 Task: Create New Vendor with Vendor Name: ELEASE, Billing Address Line1: 65 Peachtree St., Billing Address Line2: Bolingbrook, Billing Address Line3: TX 77907
Action: Mouse moved to (161, 31)
Screenshot: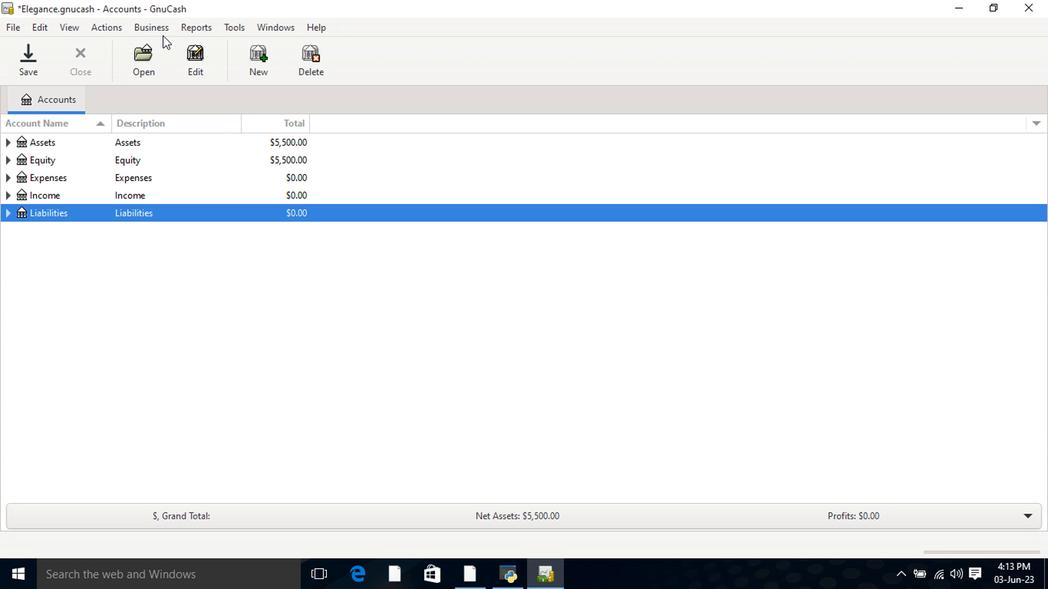 
Action: Mouse pressed left at (161, 31)
Screenshot: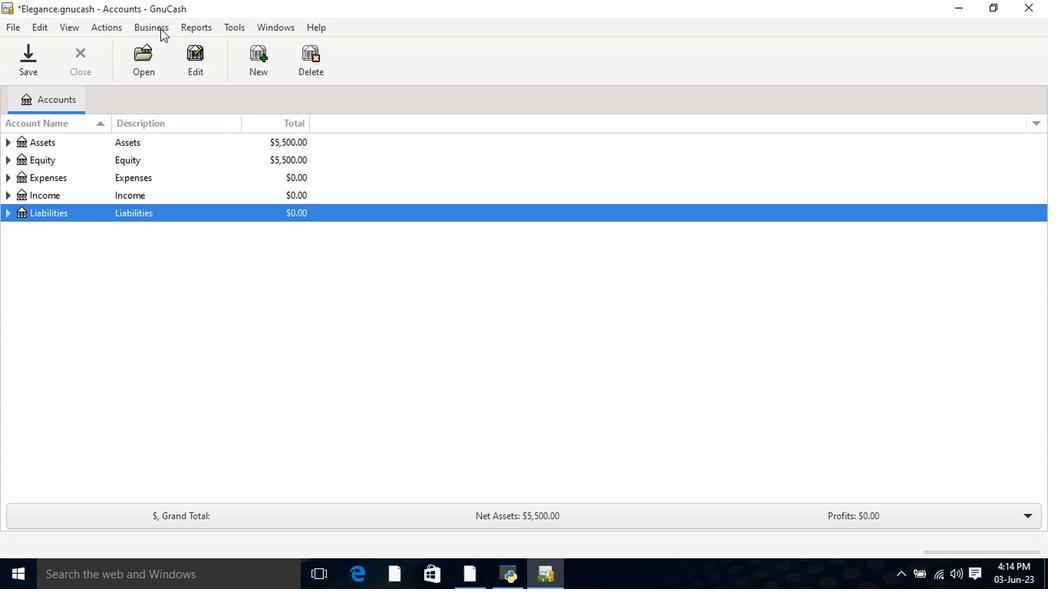 
Action: Mouse moved to (161, 65)
Screenshot: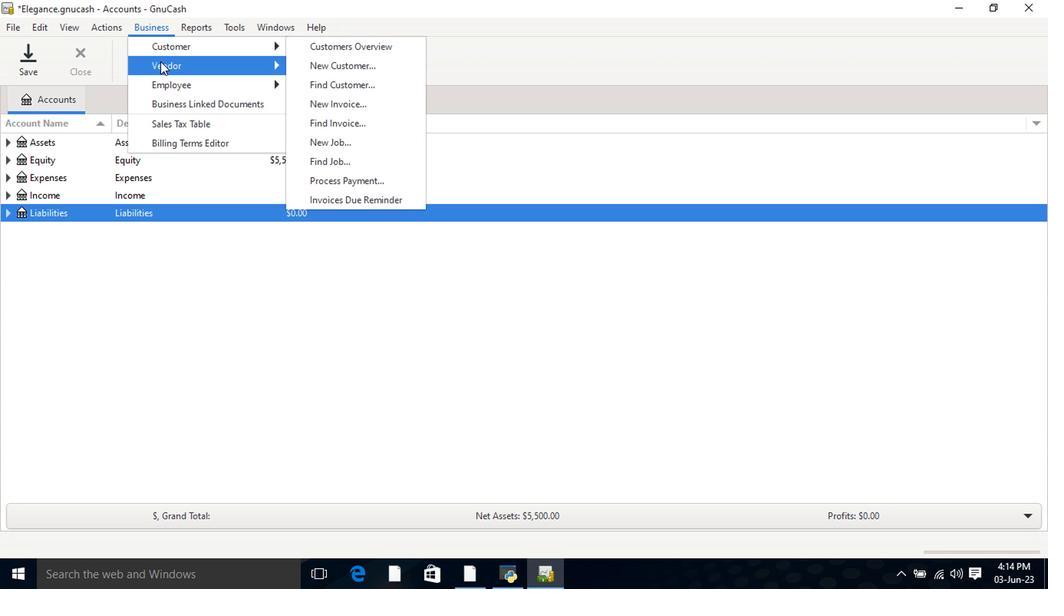 
Action: Mouse pressed left at (161, 65)
Screenshot: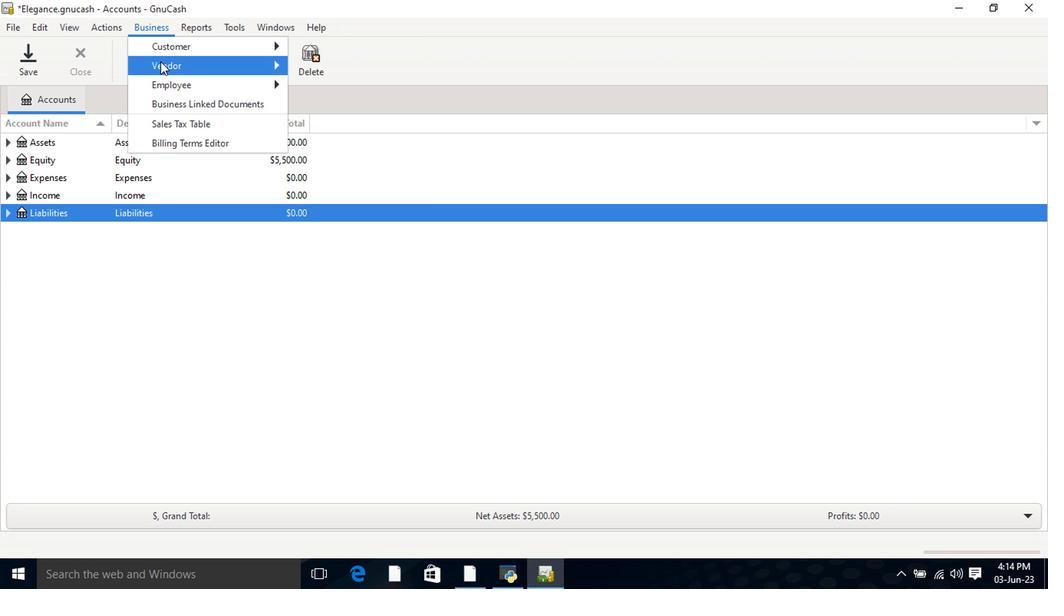 
Action: Mouse moved to (322, 89)
Screenshot: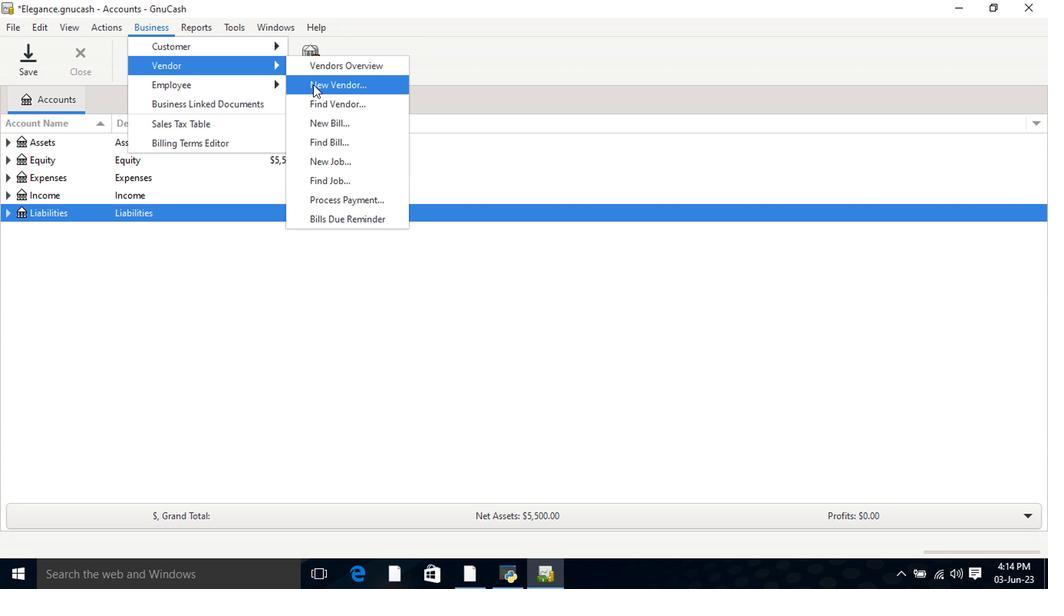 
Action: Mouse pressed left at (322, 89)
Screenshot: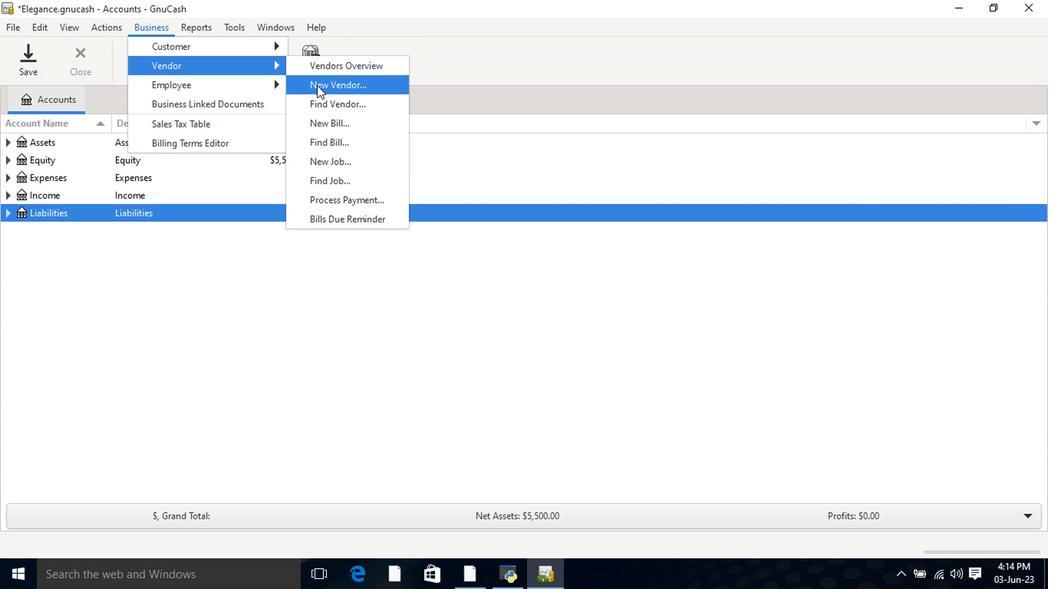 
Action: Mouse moved to (615, 178)
Screenshot: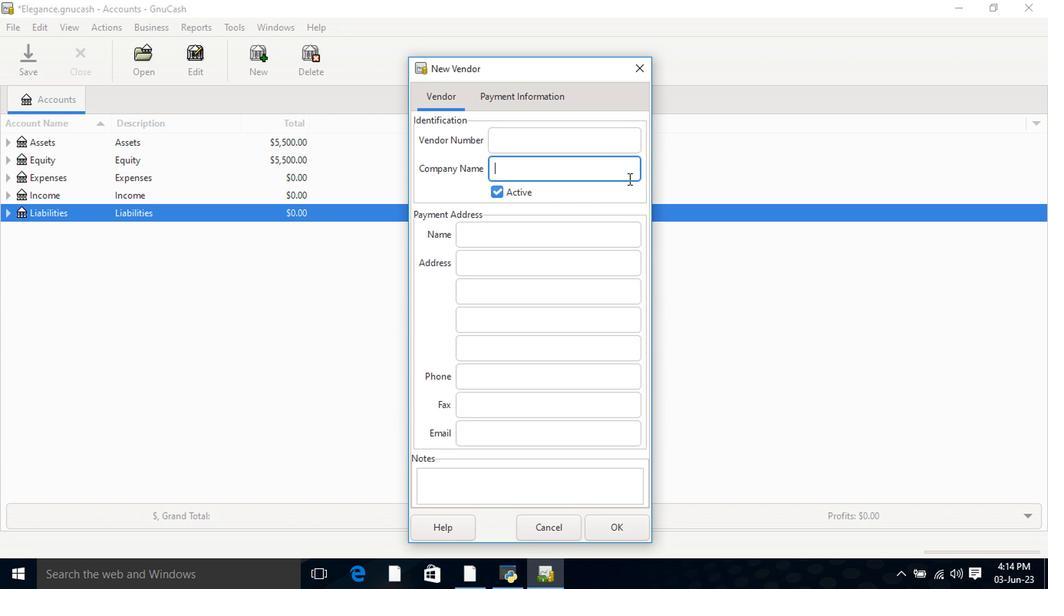 
Action: Key pressed <Key.shift><Key.shift>ELEASE<Key.tab><Key.tab><Key.tab>65<Key.space><Key.shift>Peachtree<Key.space><Key.shift>St.<Key.tab><Key.shift>Bolingbrook<Key.tab><Key.shift>TX<Key.space>77907<Key.tab><Key.tab>
Screenshot: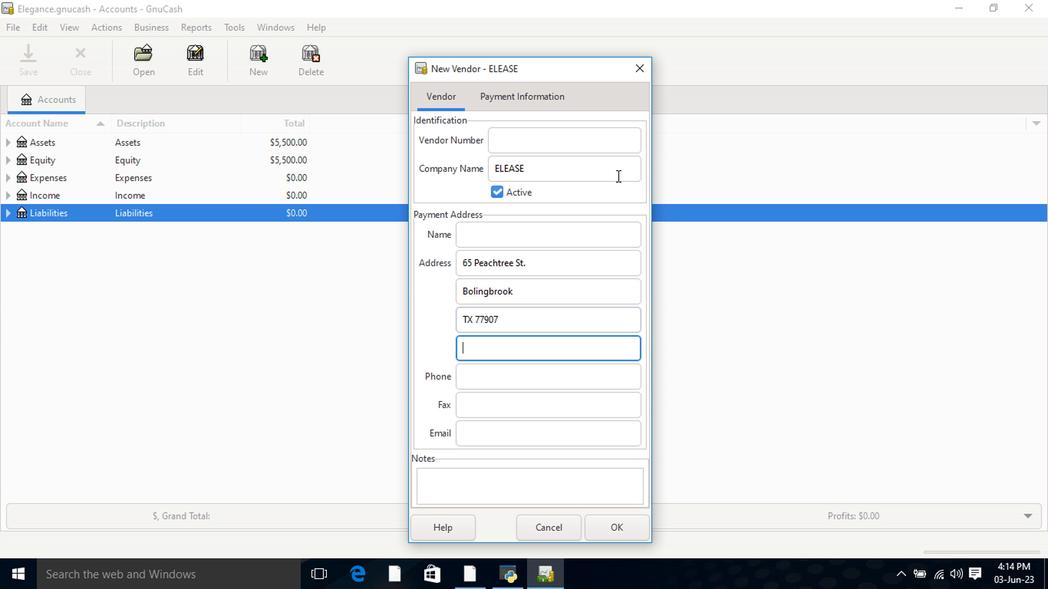 
Action: Mouse moved to (530, 104)
Screenshot: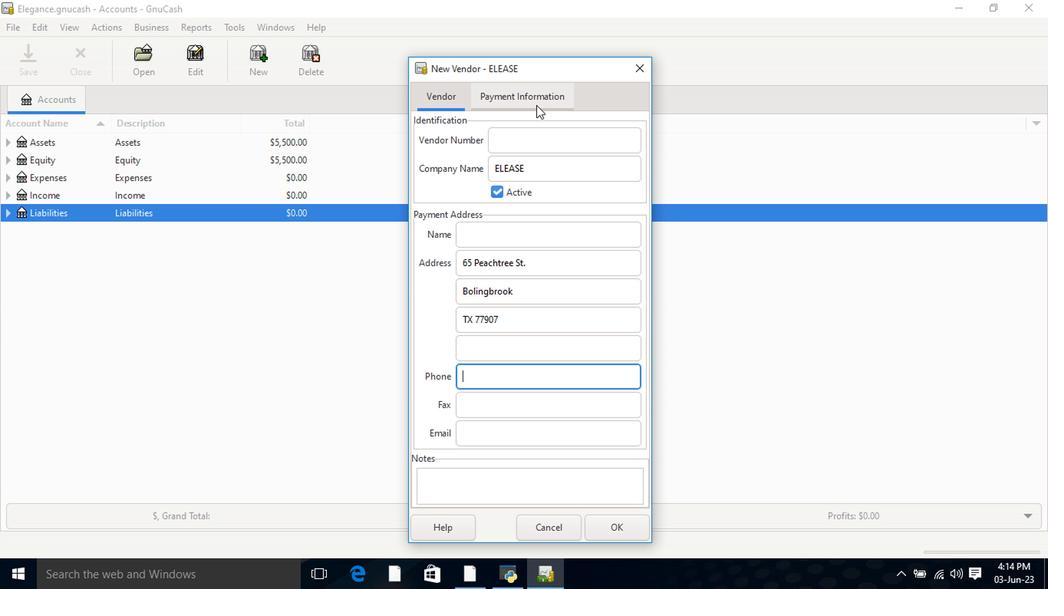 
Action: Mouse pressed left at (530, 104)
Screenshot: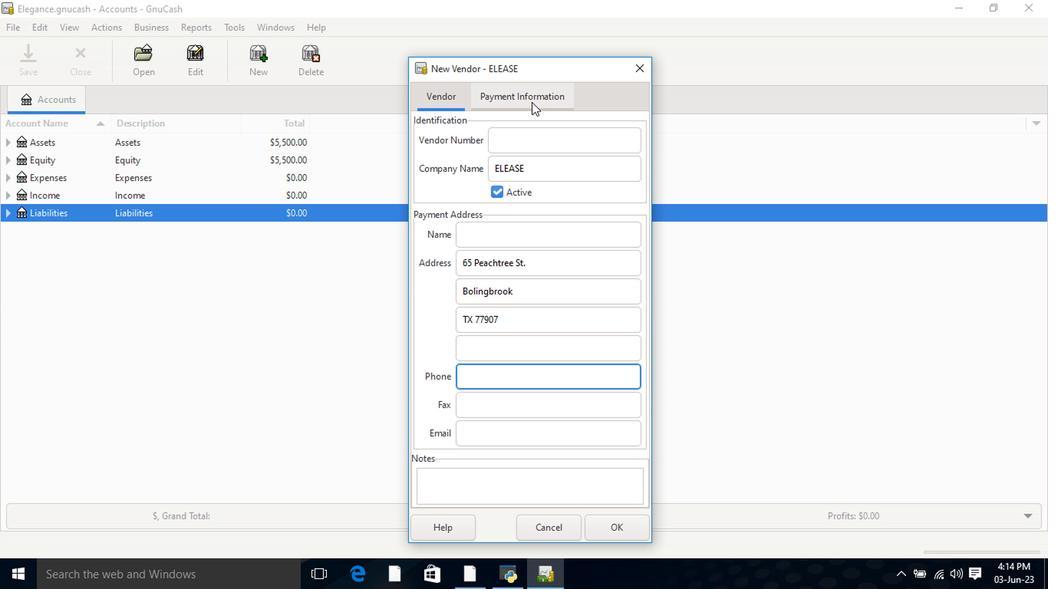 
Action: Mouse moved to (621, 531)
Screenshot: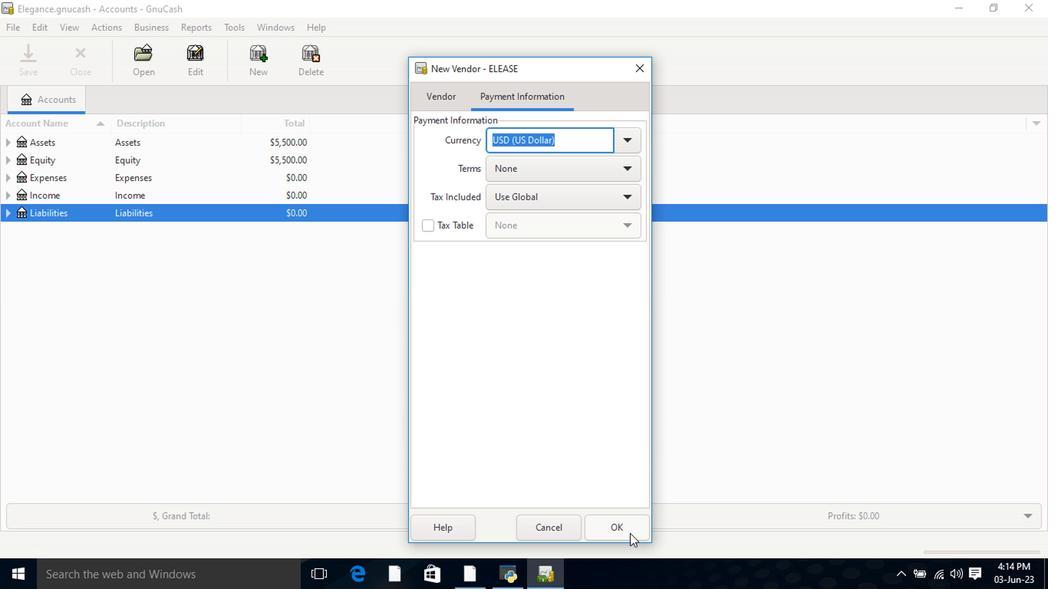 
Action: Mouse pressed left at (621, 531)
Screenshot: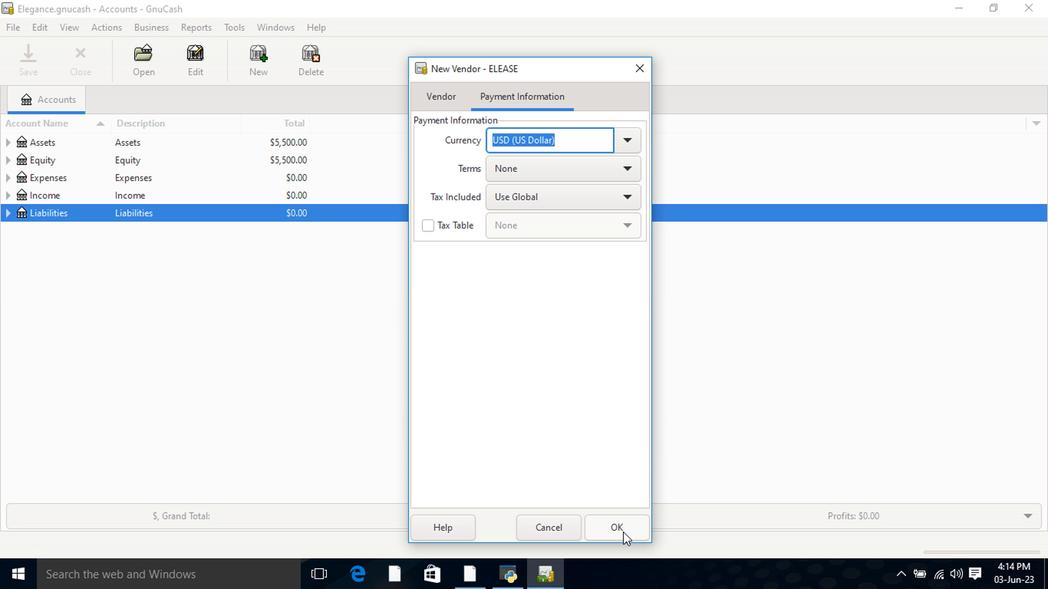 
